 Task: Change  the formatting of the data to 'Which is Less than 5, 'In conditional formating, put the option 'Green Fill with Dark Green Text. . 'In the sheet  Data Analysis Sheetbook
Action: Mouse moved to (38, 119)
Screenshot: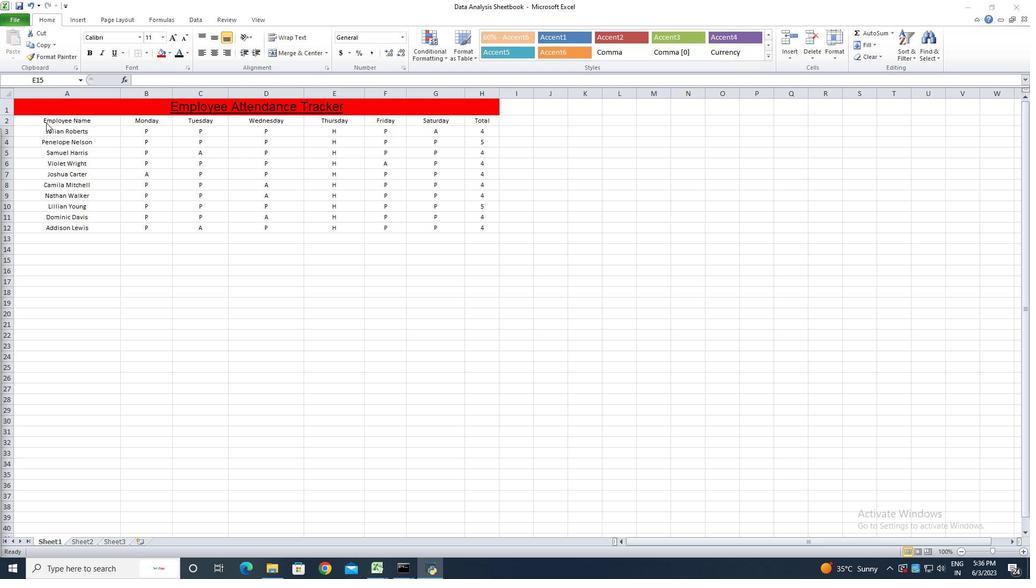 
Action: Mouse pressed left at (38, 119)
Screenshot: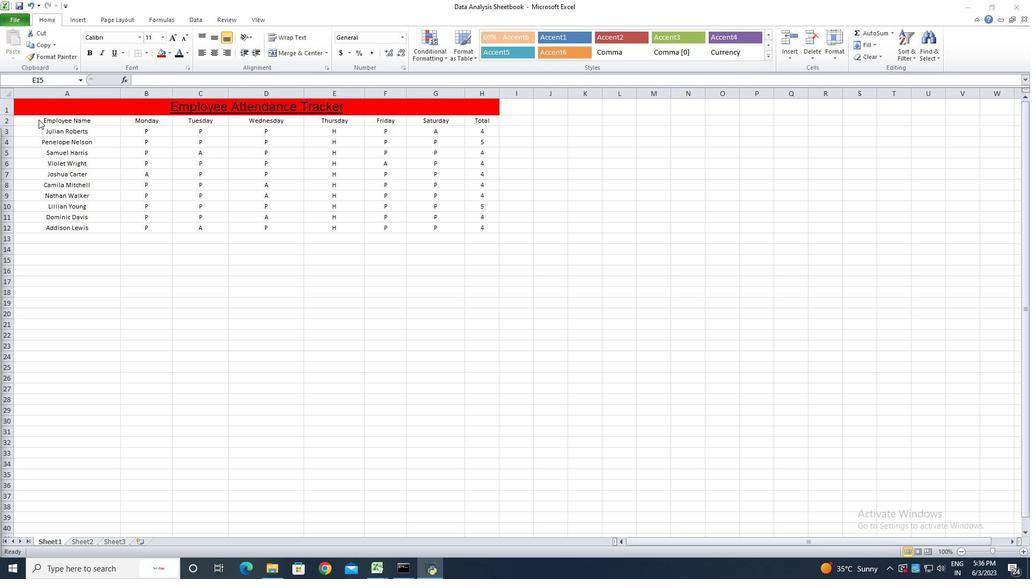 
Action: Mouse moved to (41, 123)
Screenshot: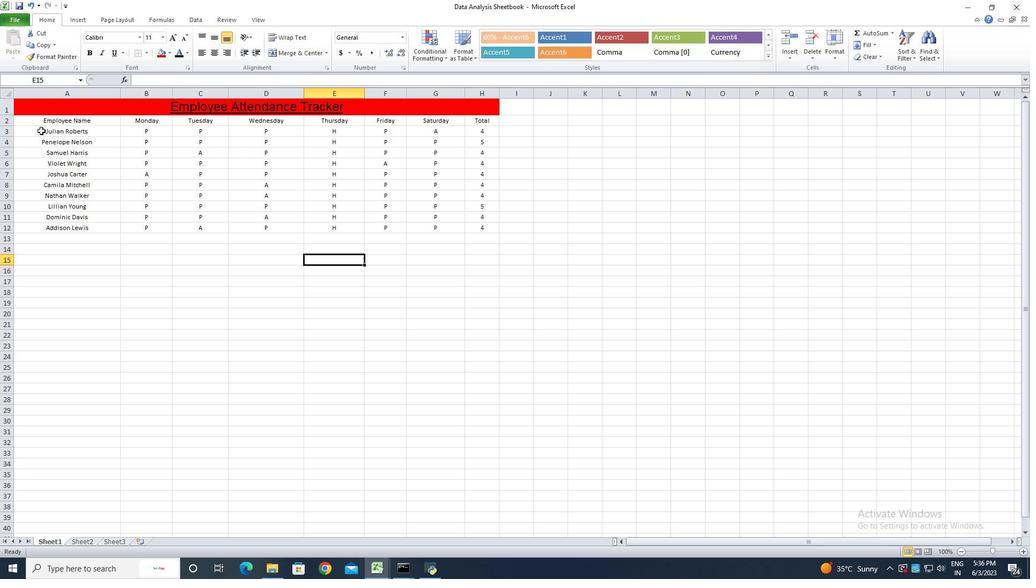 
Action: Mouse pressed left at (41, 123)
Screenshot: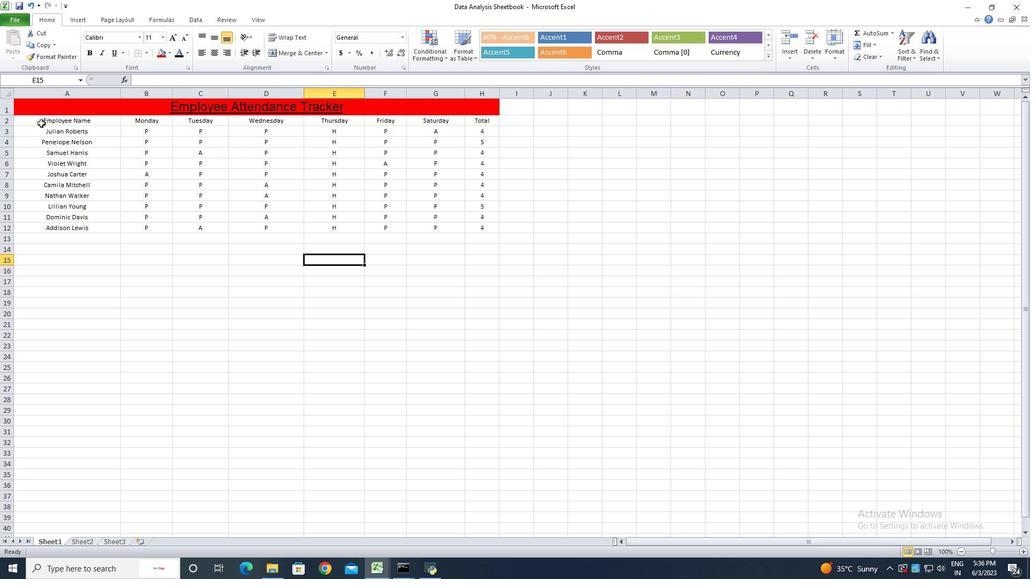 
Action: Mouse moved to (41, 122)
Screenshot: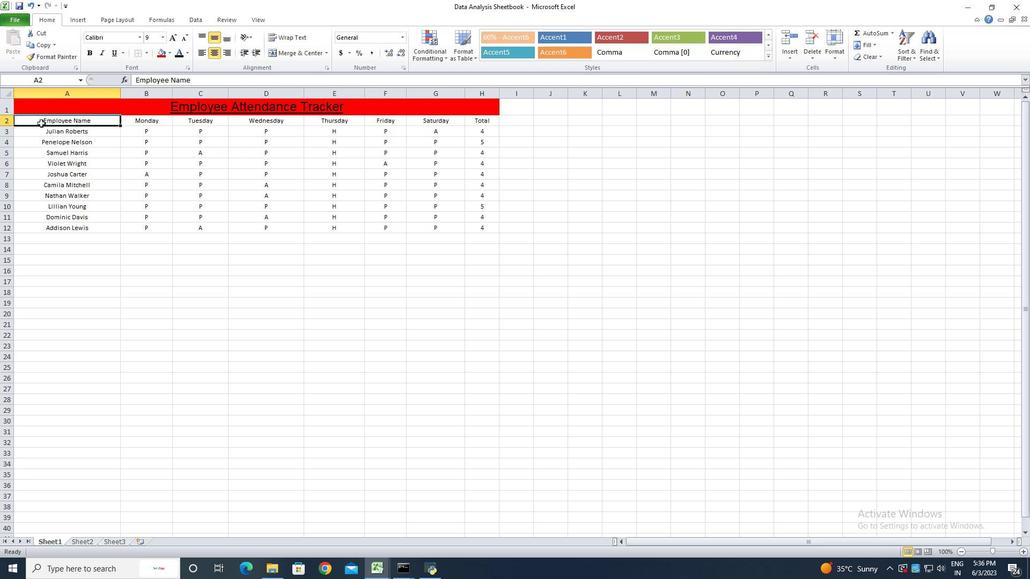
Action: Mouse pressed left at (41, 122)
Screenshot: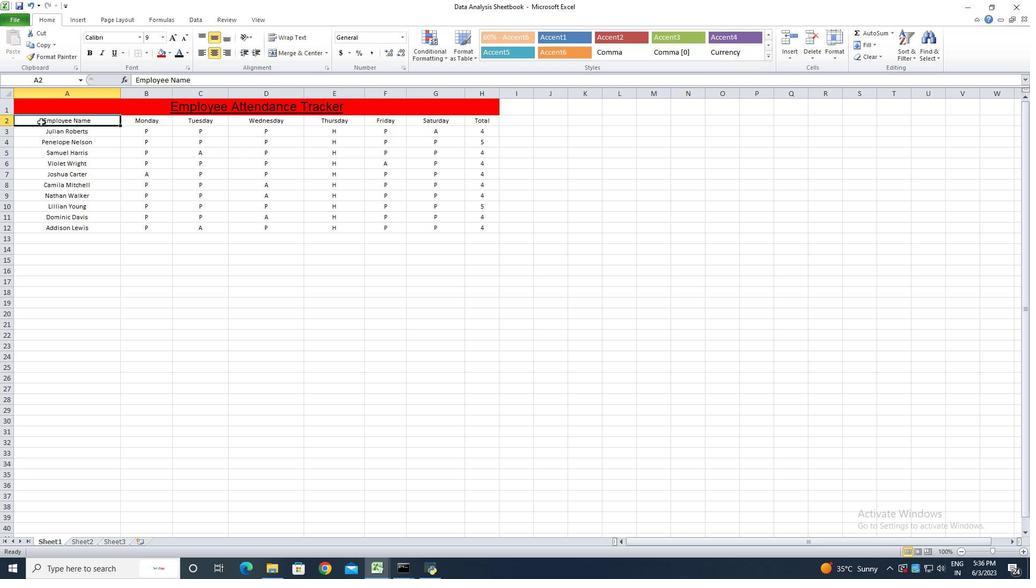 
Action: Mouse moved to (443, 59)
Screenshot: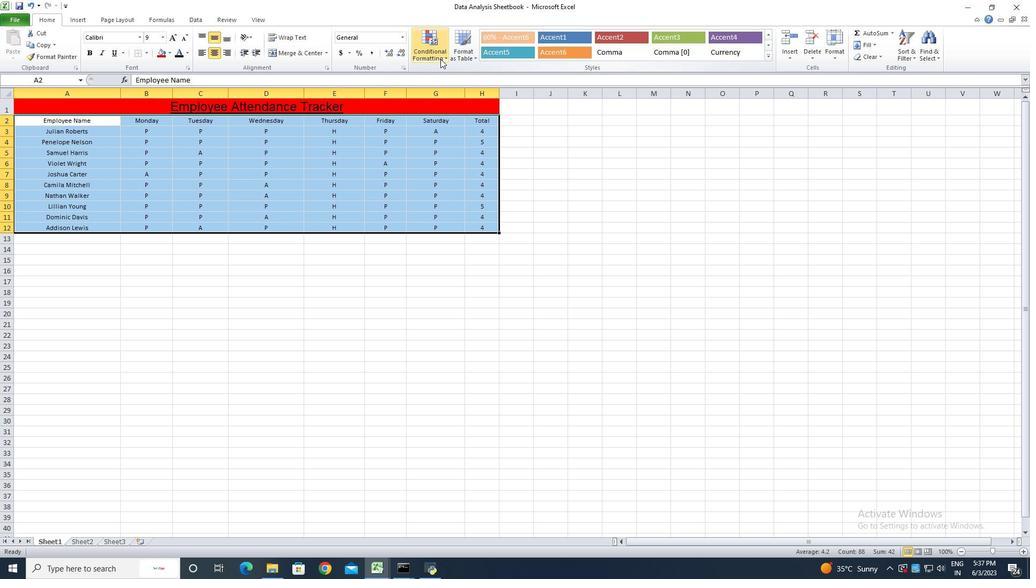 
Action: Mouse pressed left at (443, 59)
Screenshot: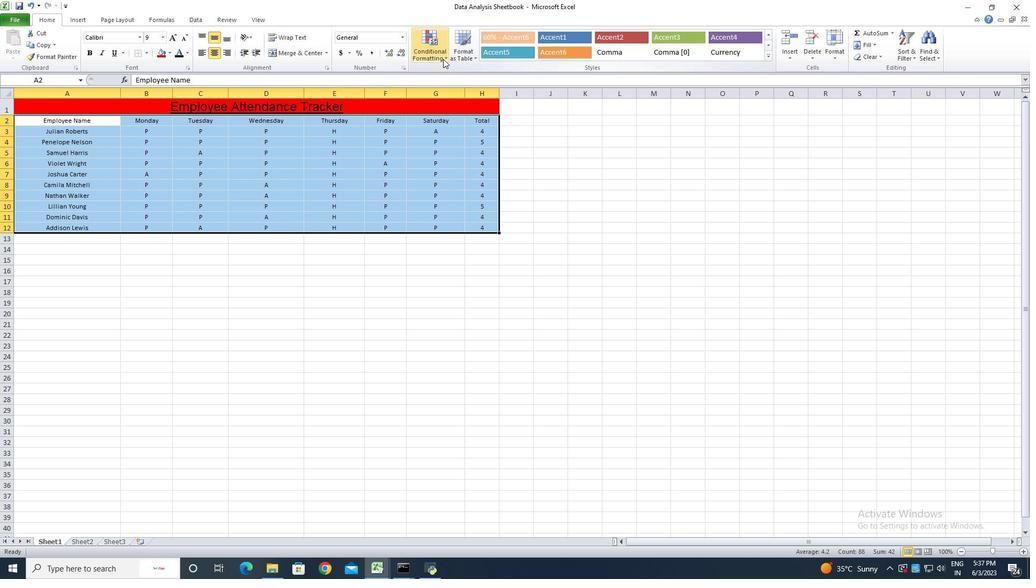 
Action: Mouse moved to (541, 98)
Screenshot: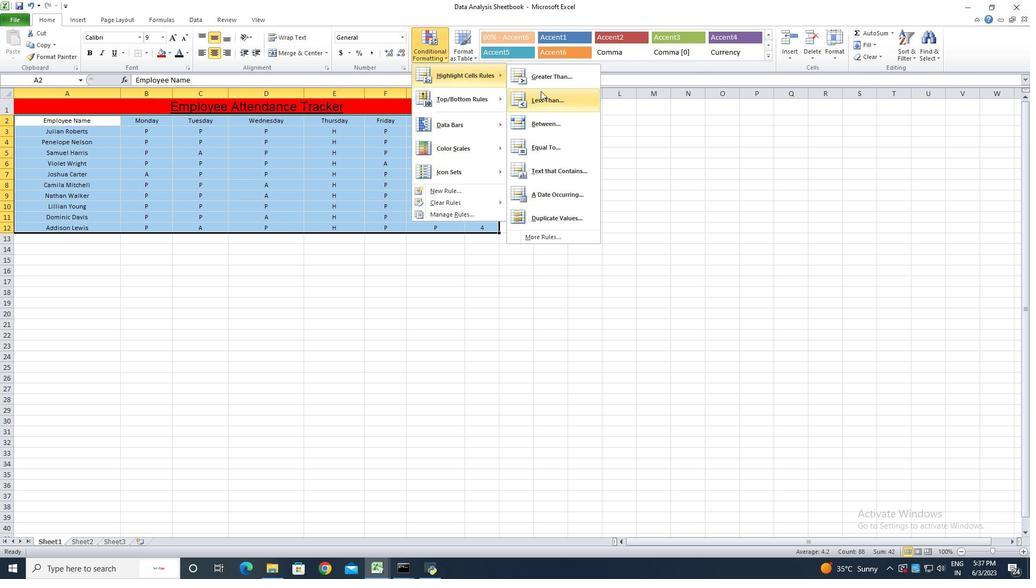 
Action: Mouse pressed left at (541, 98)
Screenshot: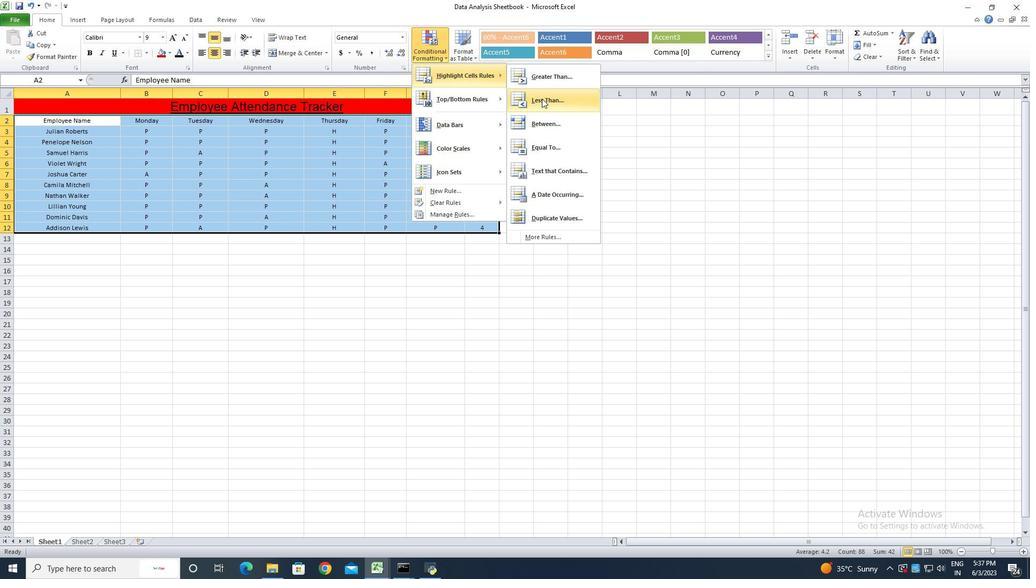 
Action: Key pressed 5
Screenshot: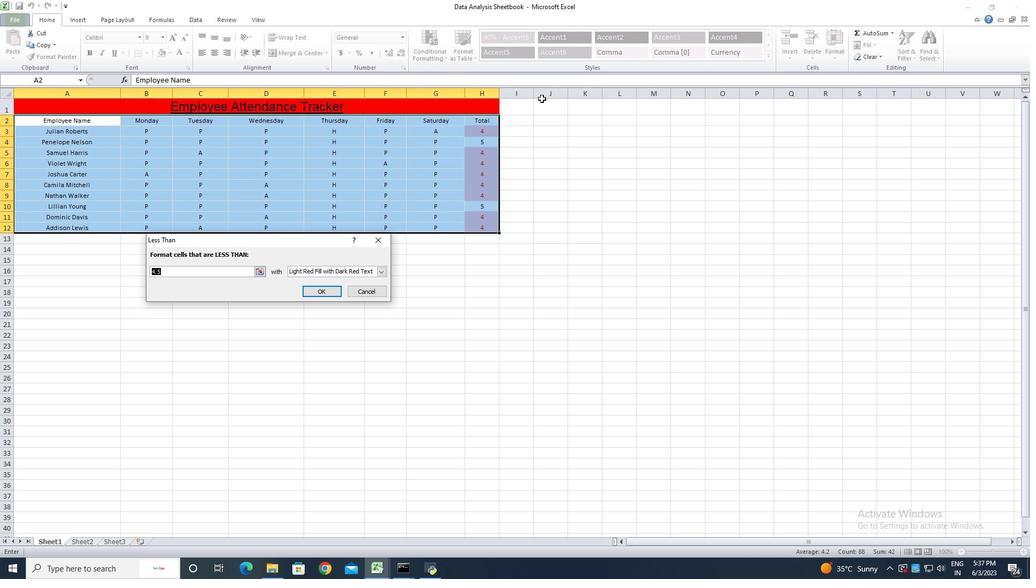 
Action: Mouse moved to (382, 272)
Screenshot: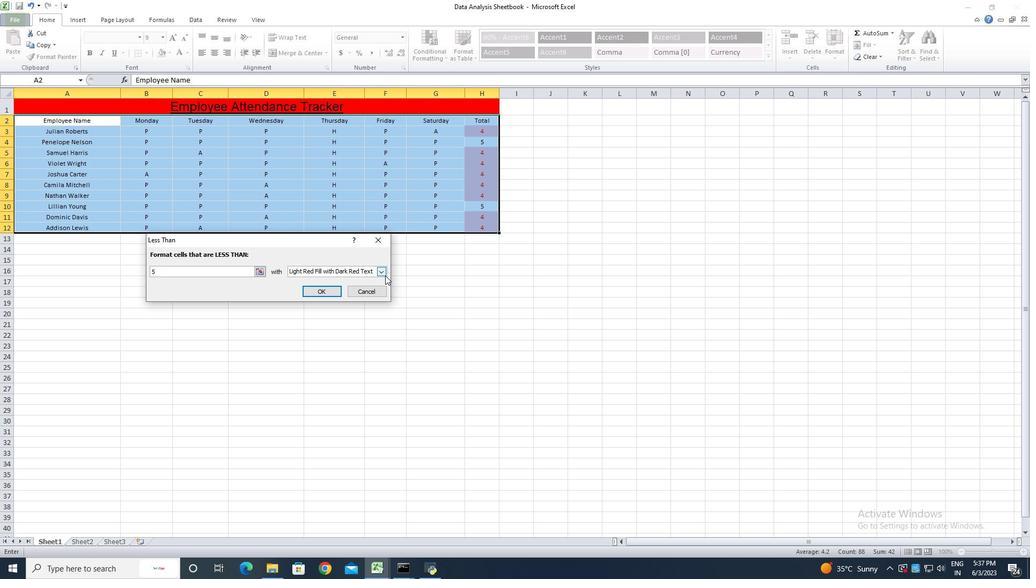 
Action: Mouse pressed left at (382, 272)
Screenshot: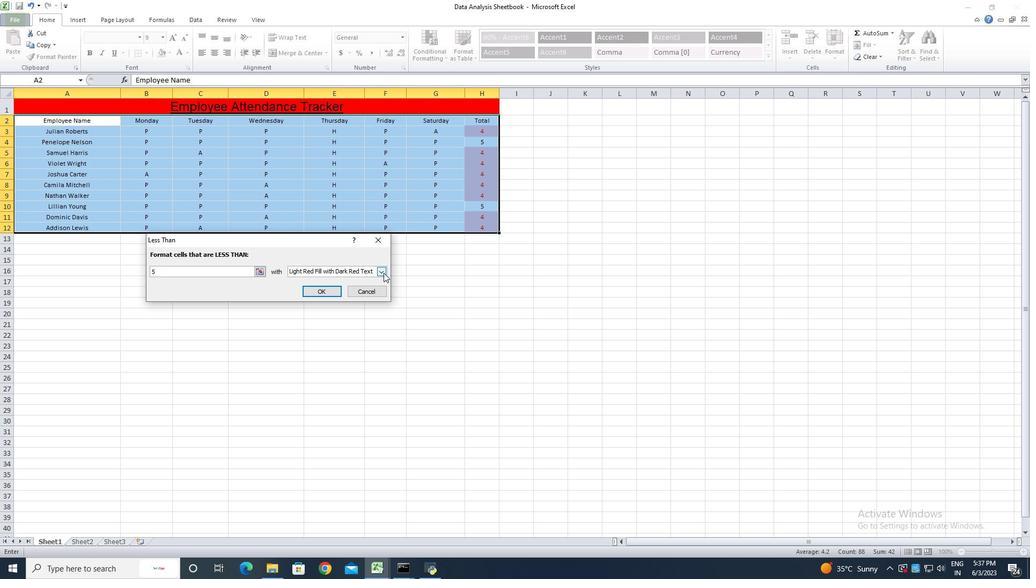 
Action: Mouse moved to (346, 294)
Screenshot: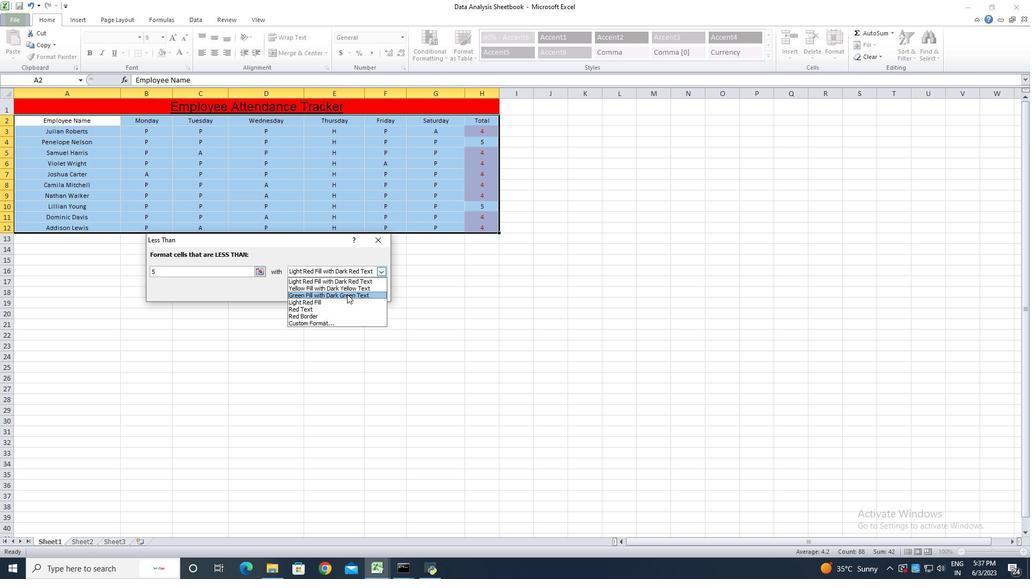 
Action: Mouse pressed left at (346, 294)
Screenshot: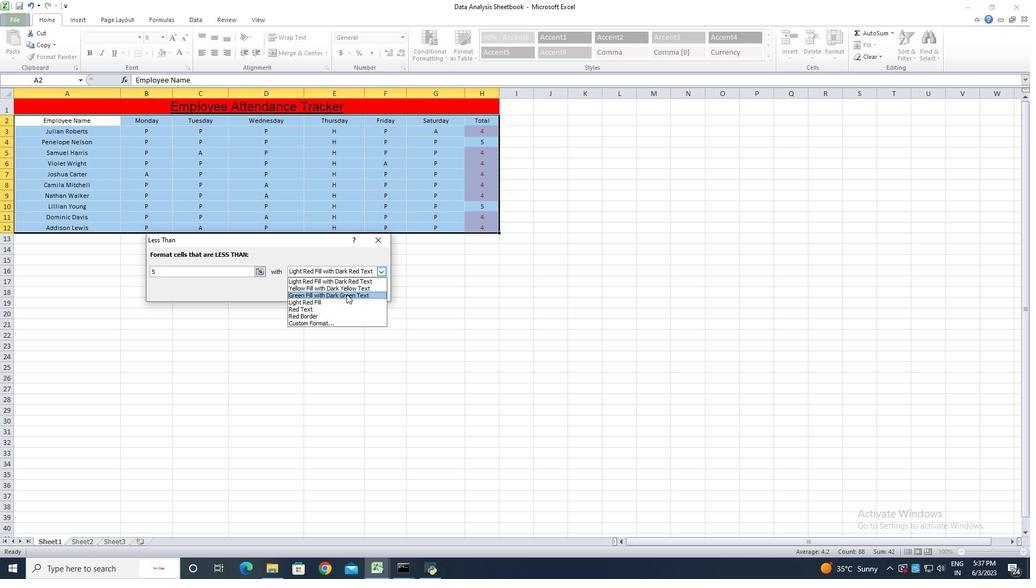 
Action: Mouse moved to (328, 293)
Screenshot: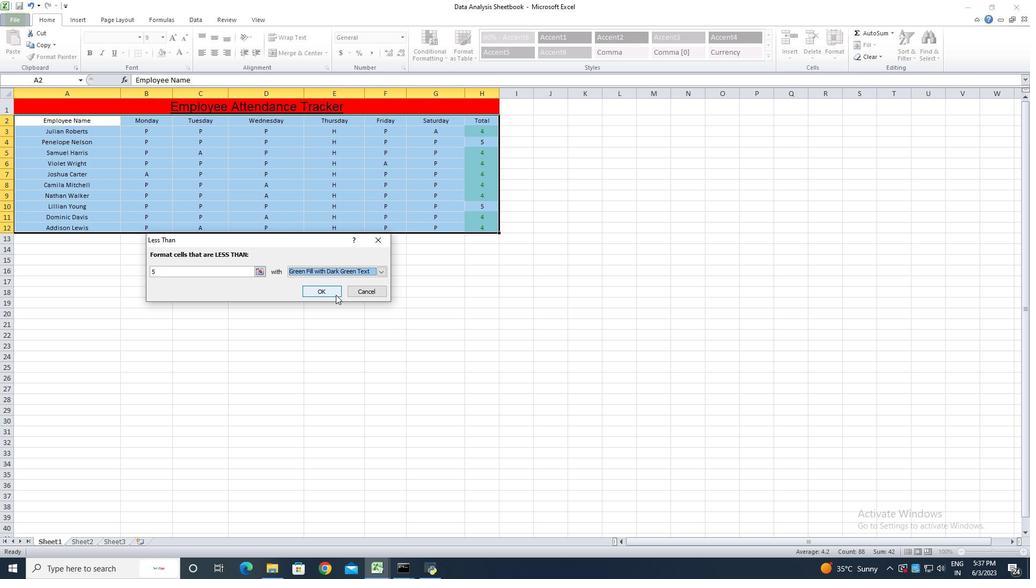 
Action: Mouse pressed left at (328, 293)
Screenshot: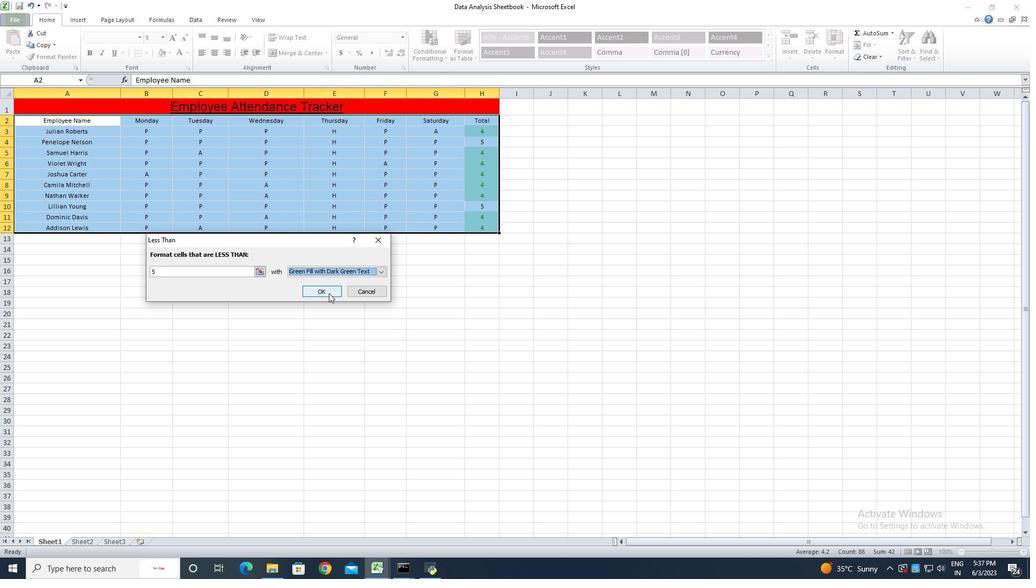 
Action: Mouse pressed left at (328, 293)
Screenshot: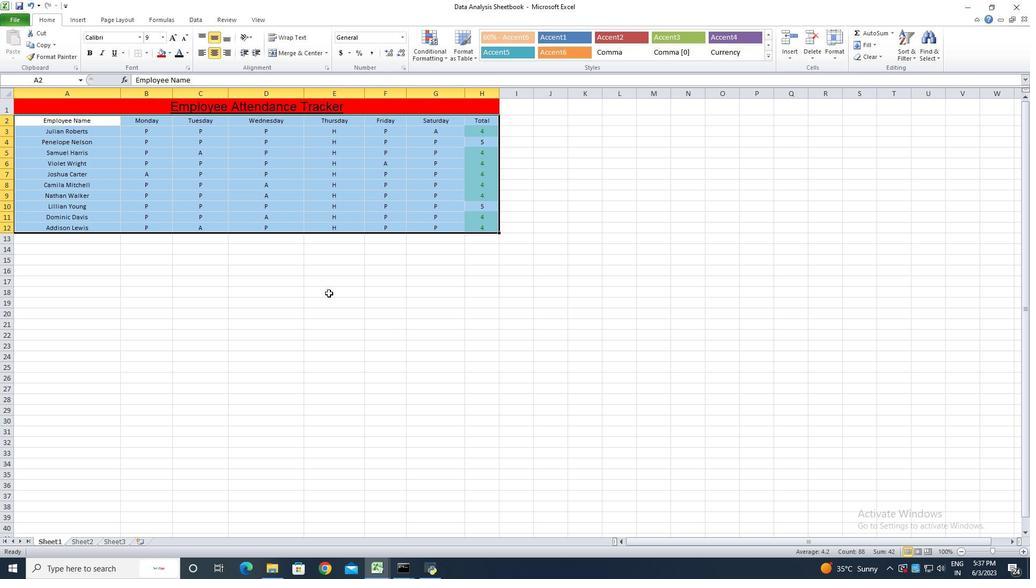 
Action: Key pressed ctrl+S<'\x13'><'\x13'><'\x13'>
Screenshot: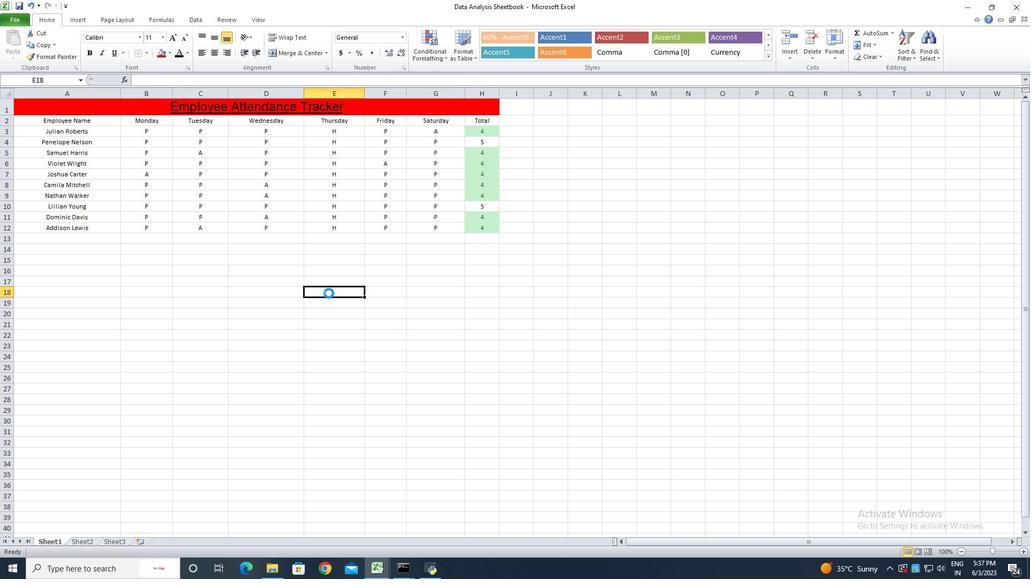 
